 Task: Create a due date automation trigger when advanced on, on the wednesday after a card is due add dates starting next week at 11:00 AM.
Action: Mouse moved to (1153, 91)
Screenshot: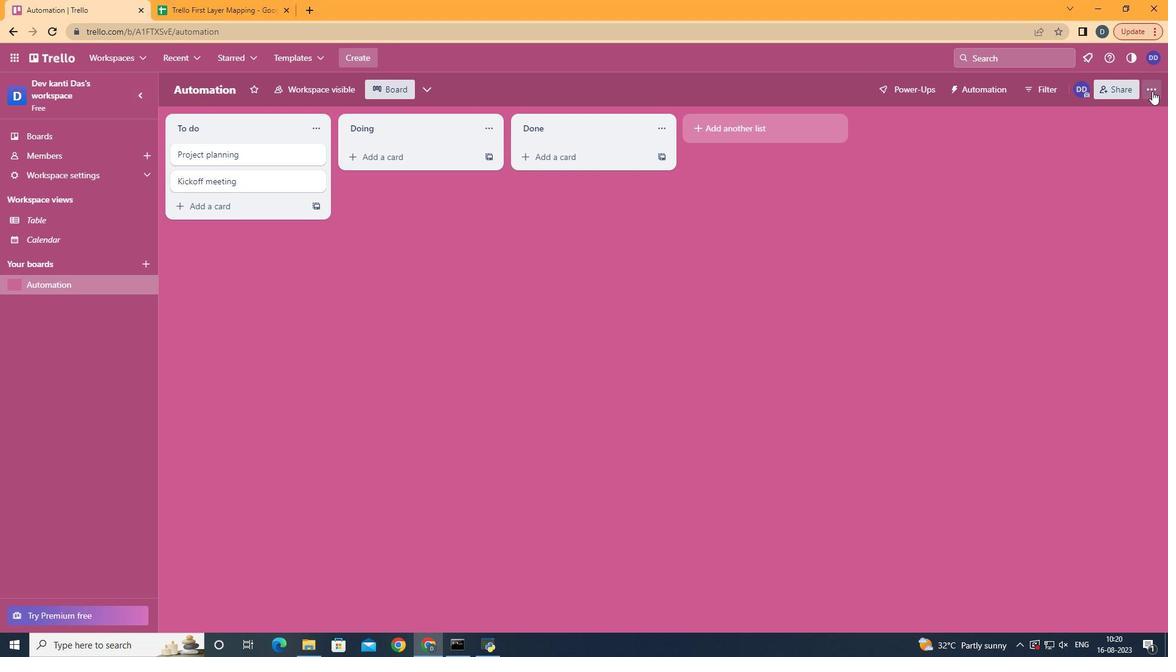 
Action: Mouse pressed left at (1153, 91)
Screenshot: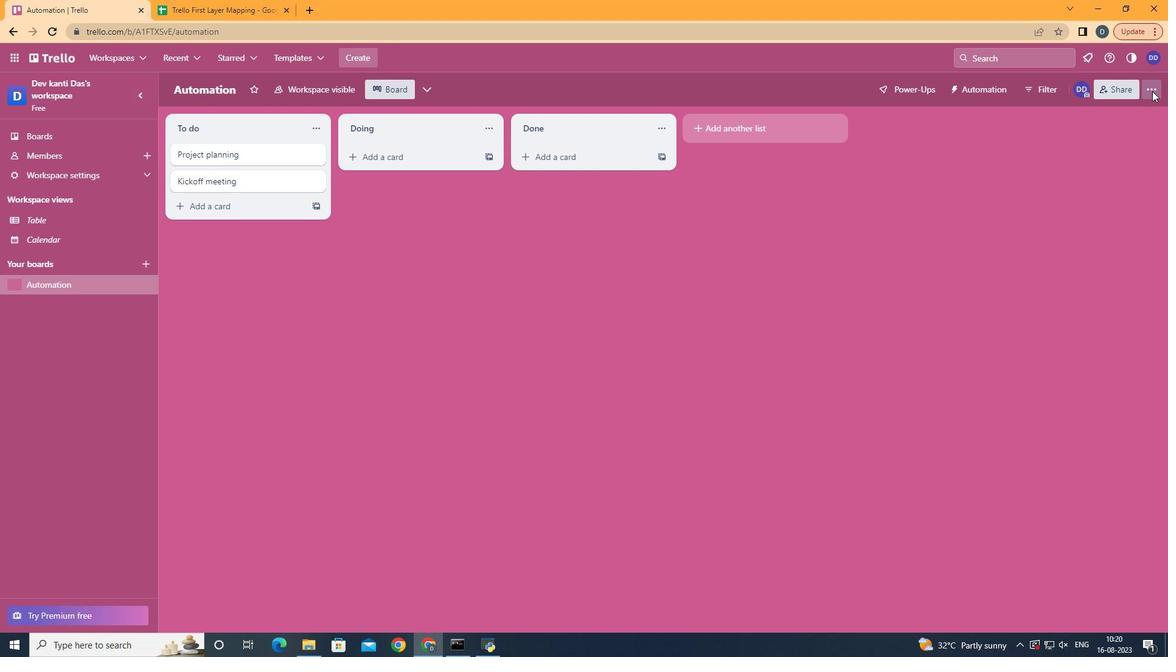 
Action: Mouse moved to (1061, 277)
Screenshot: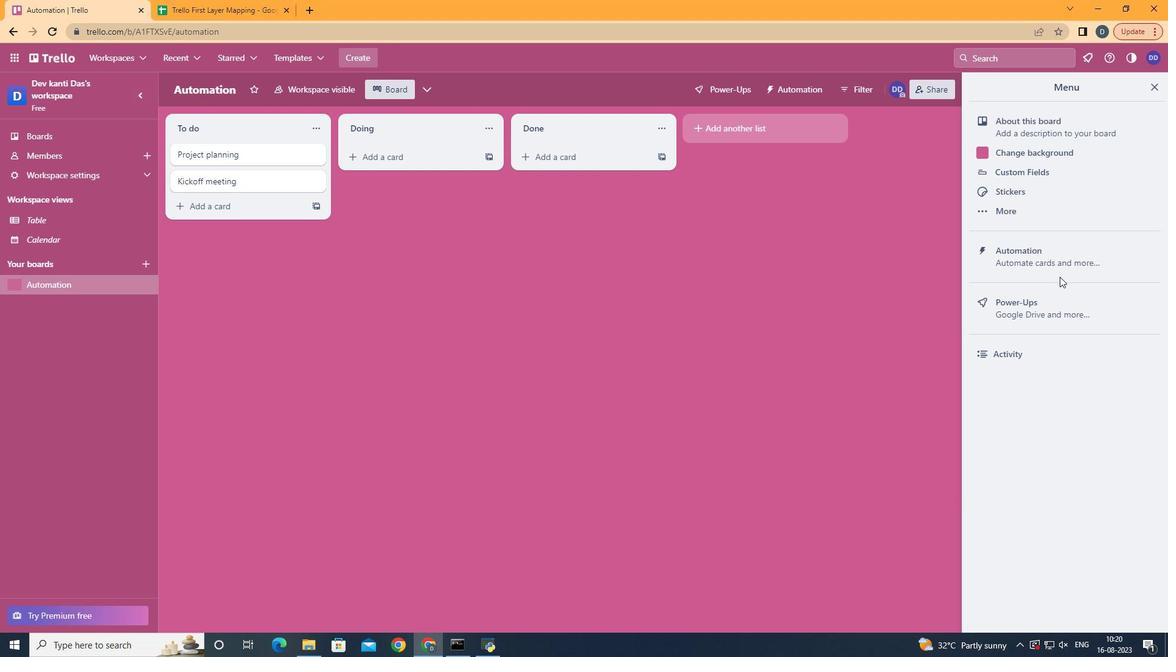 
Action: Mouse pressed left at (1061, 277)
Screenshot: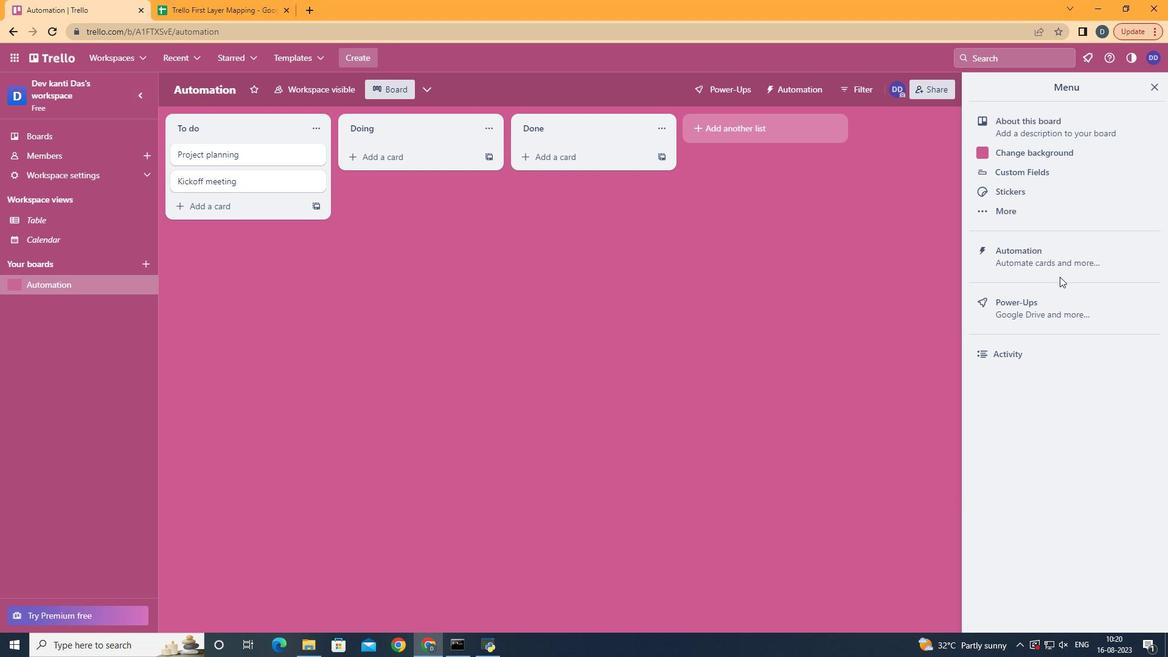 
Action: Mouse moved to (1067, 266)
Screenshot: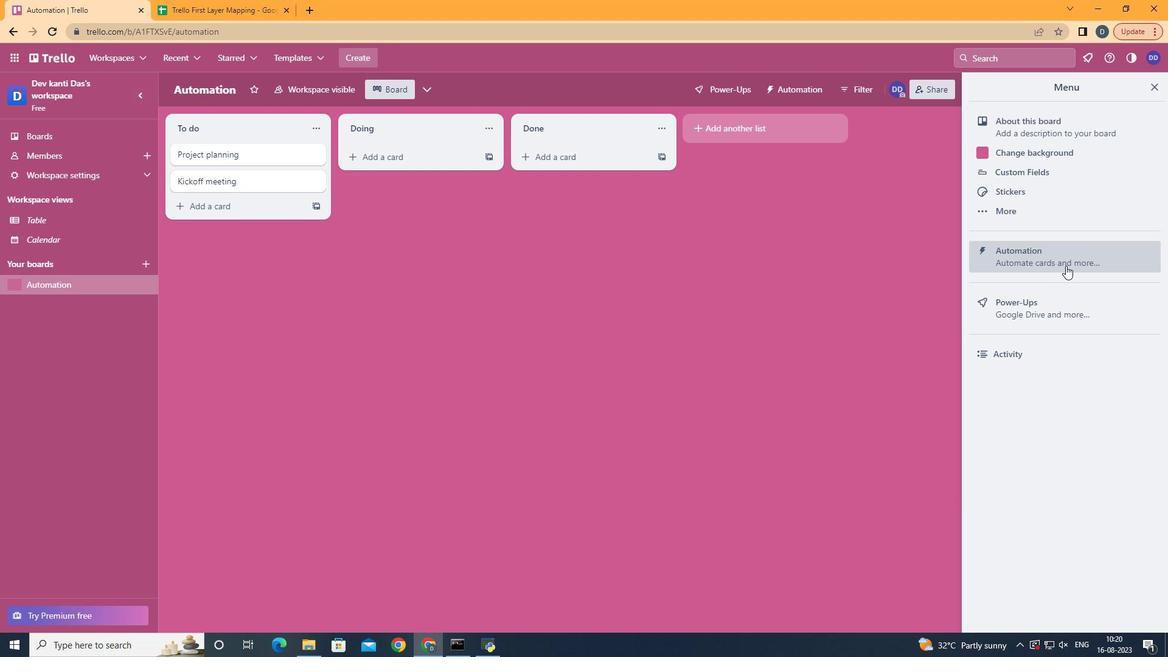 
Action: Mouse pressed left at (1067, 266)
Screenshot: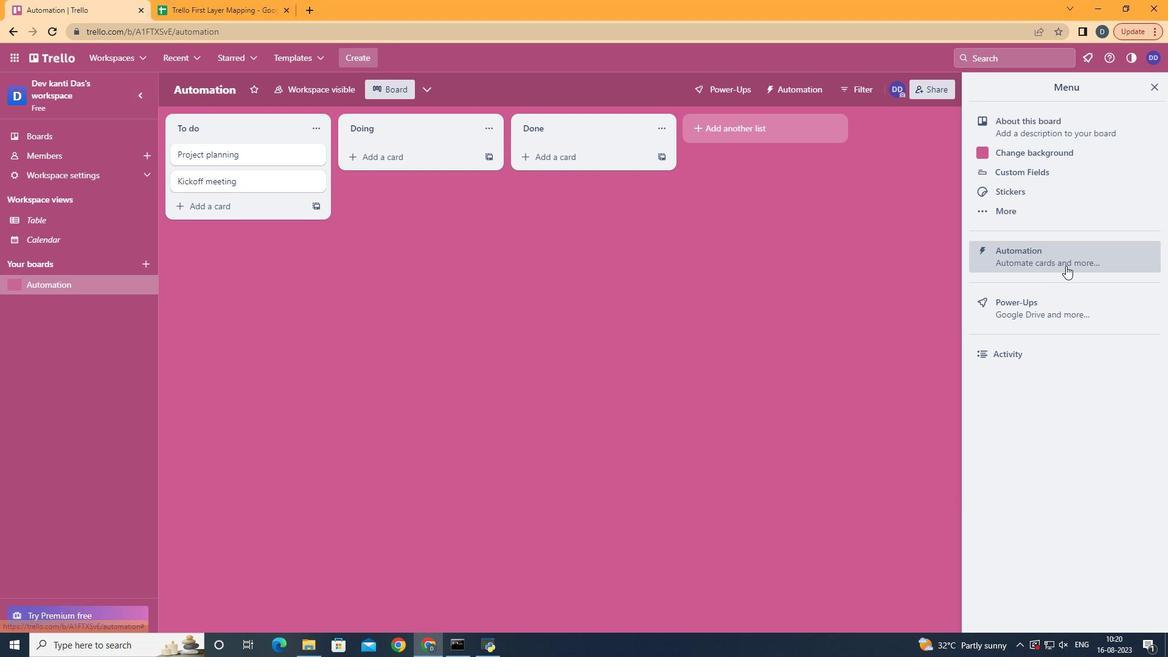 
Action: Mouse moved to (232, 248)
Screenshot: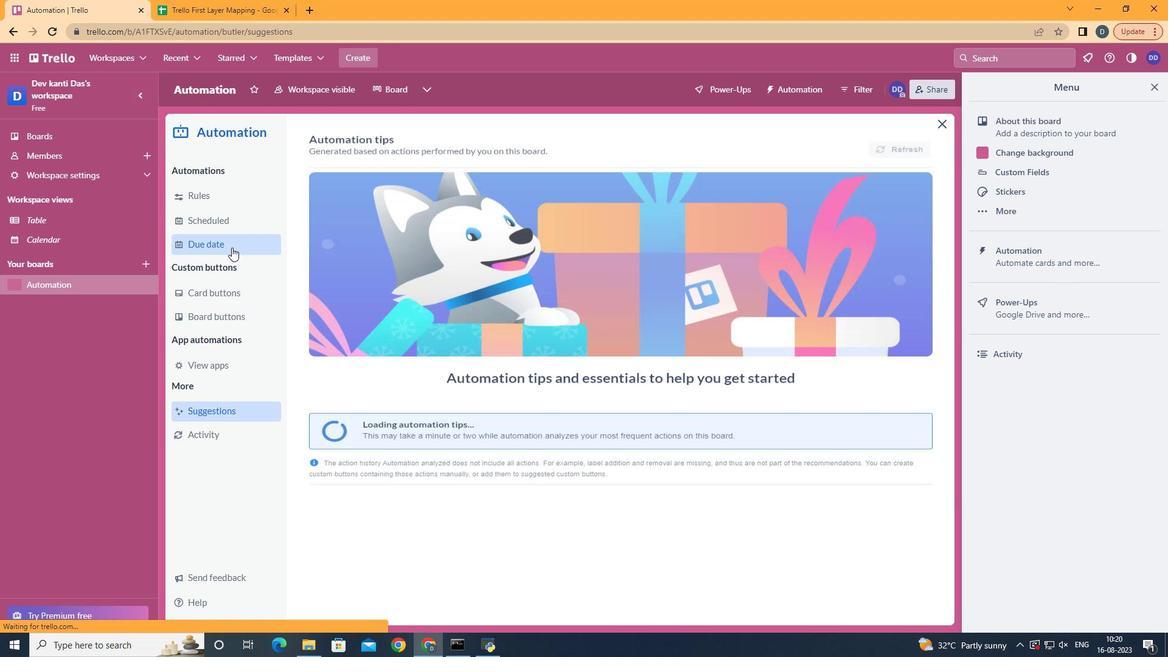 
Action: Mouse pressed left at (232, 248)
Screenshot: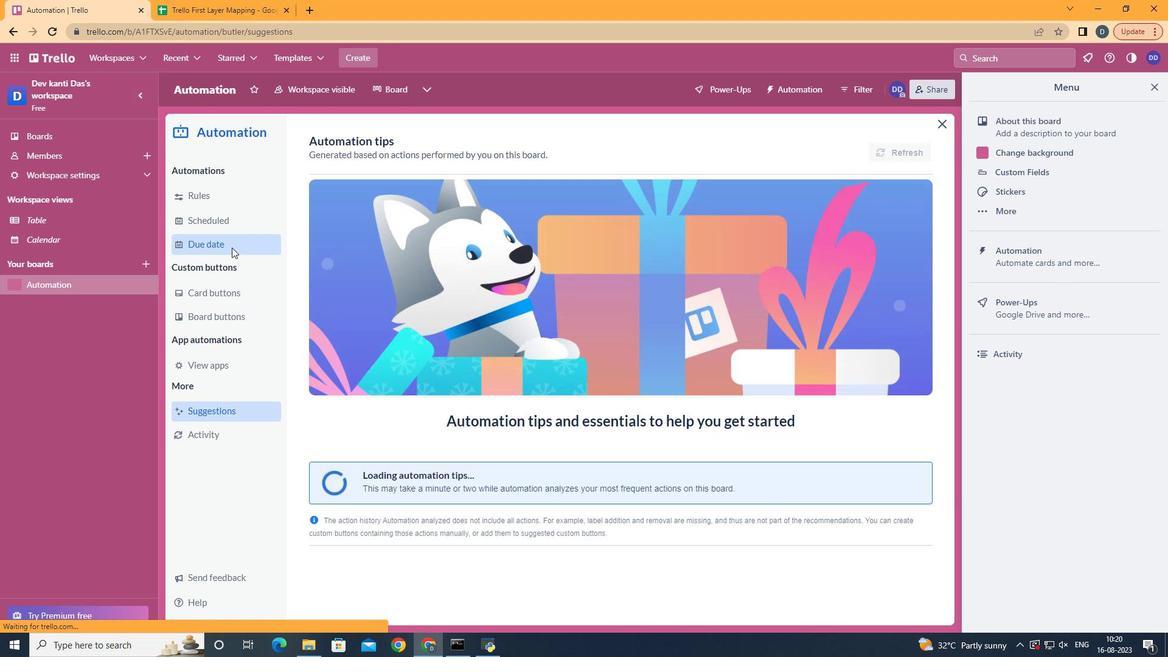 
Action: Mouse moved to (857, 142)
Screenshot: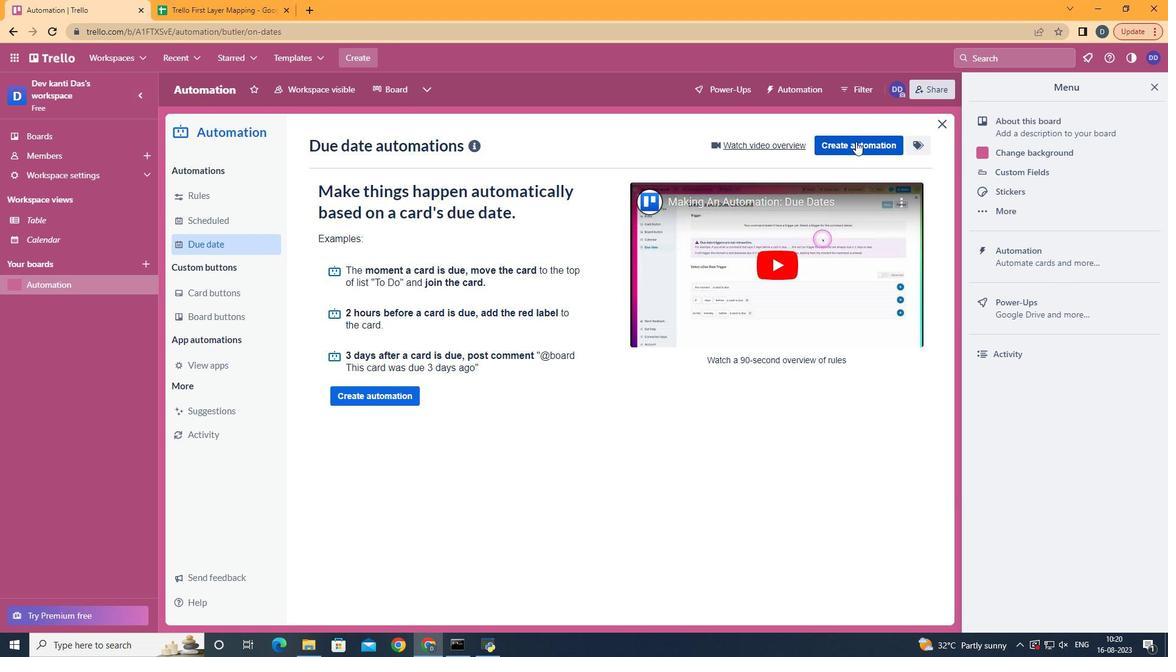 
Action: Mouse pressed left at (857, 142)
Screenshot: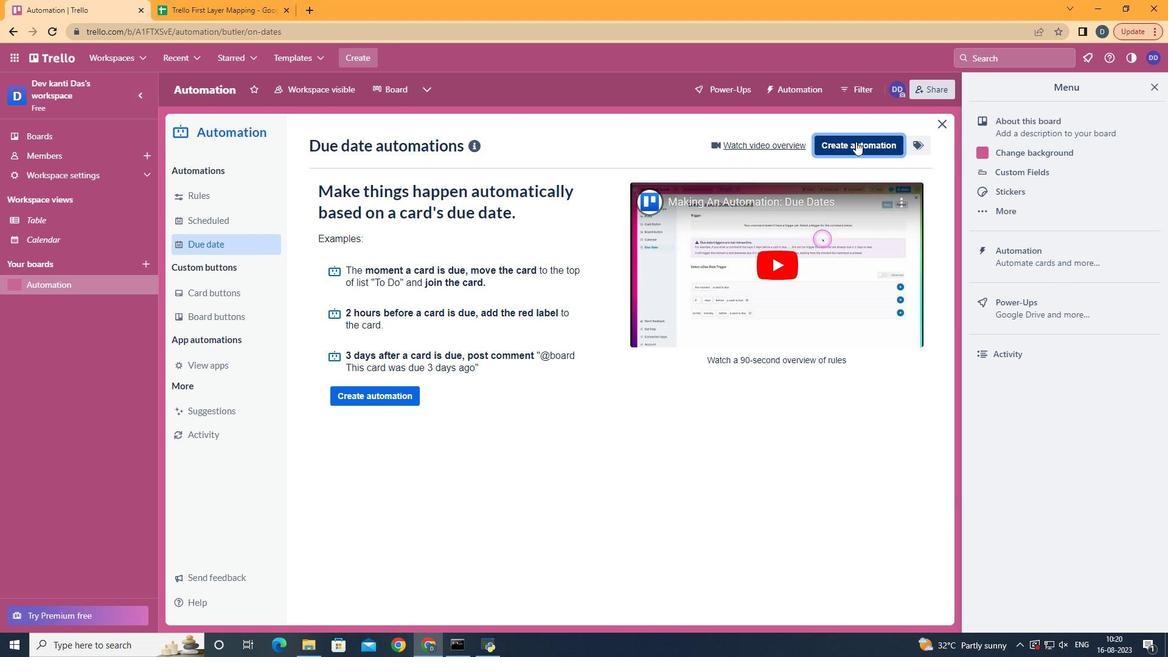 
Action: Mouse moved to (623, 269)
Screenshot: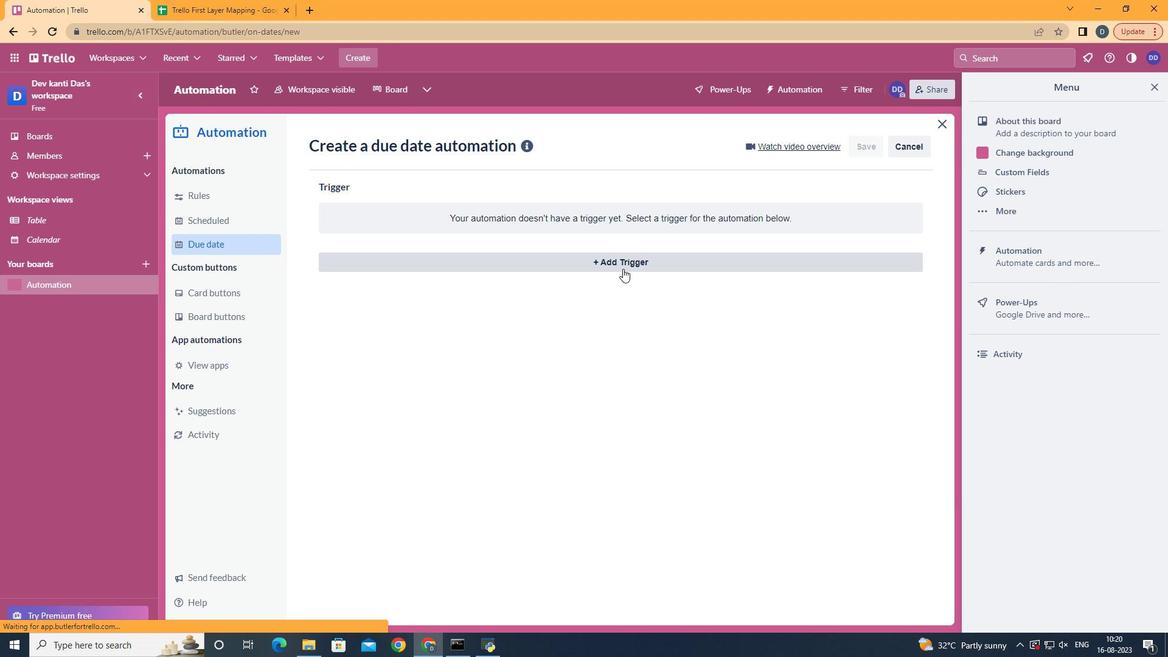 
Action: Mouse pressed left at (623, 269)
Screenshot: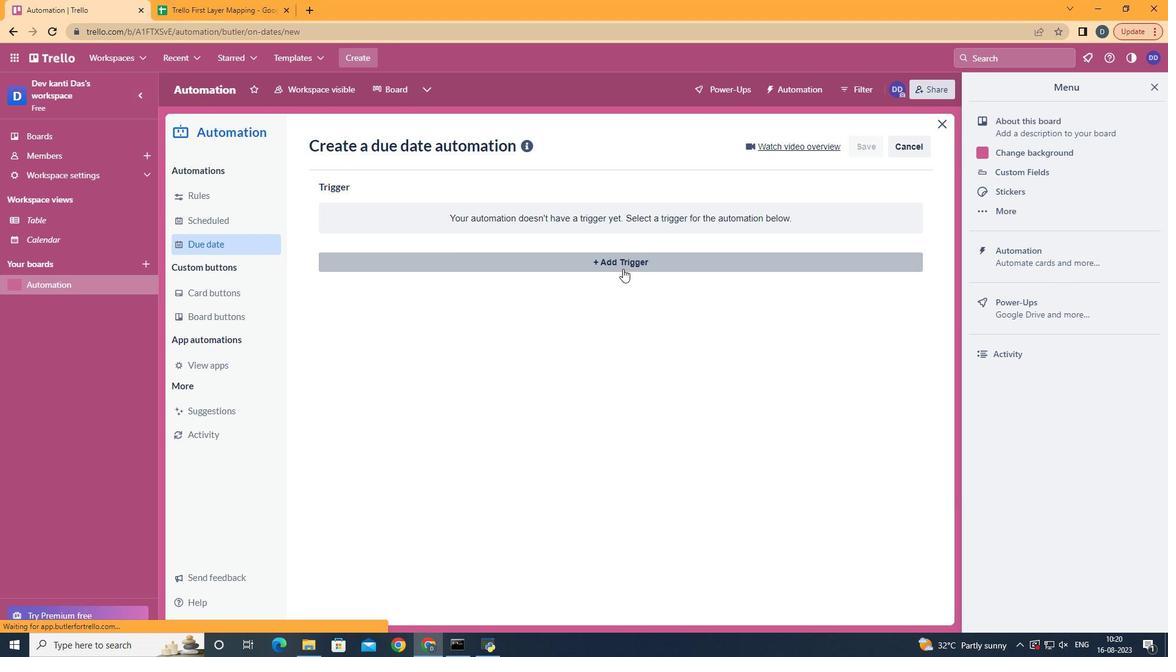 
Action: Mouse moved to (399, 374)
Screenshot: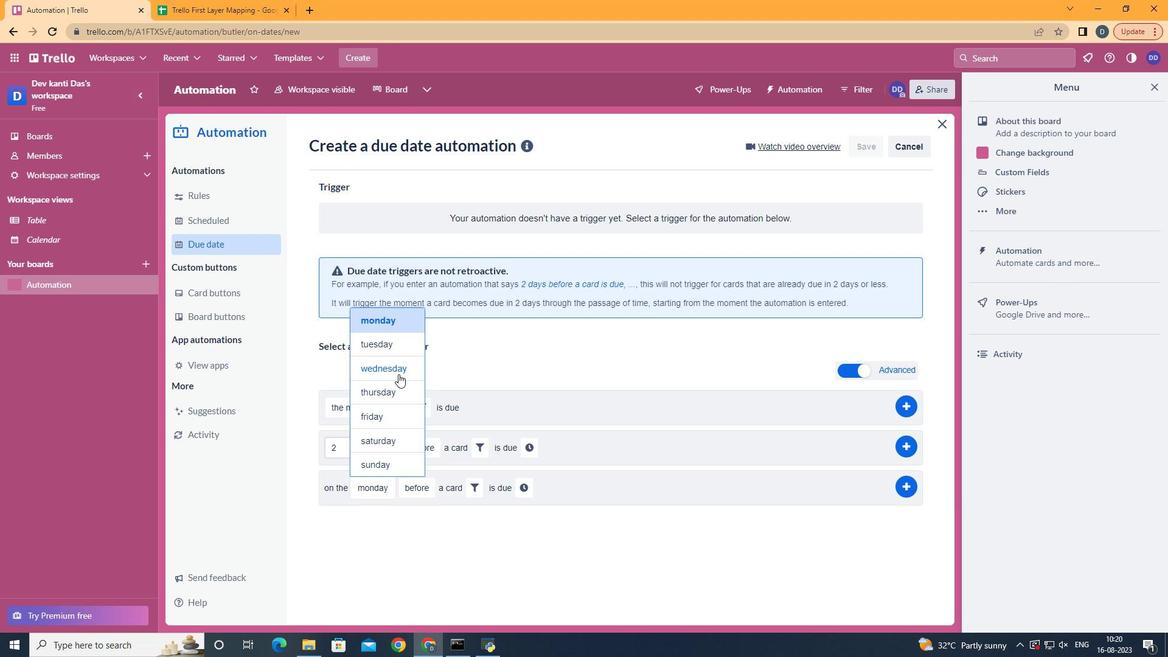 
Action: Mouse pressed left at (399, 374)
Screenshot: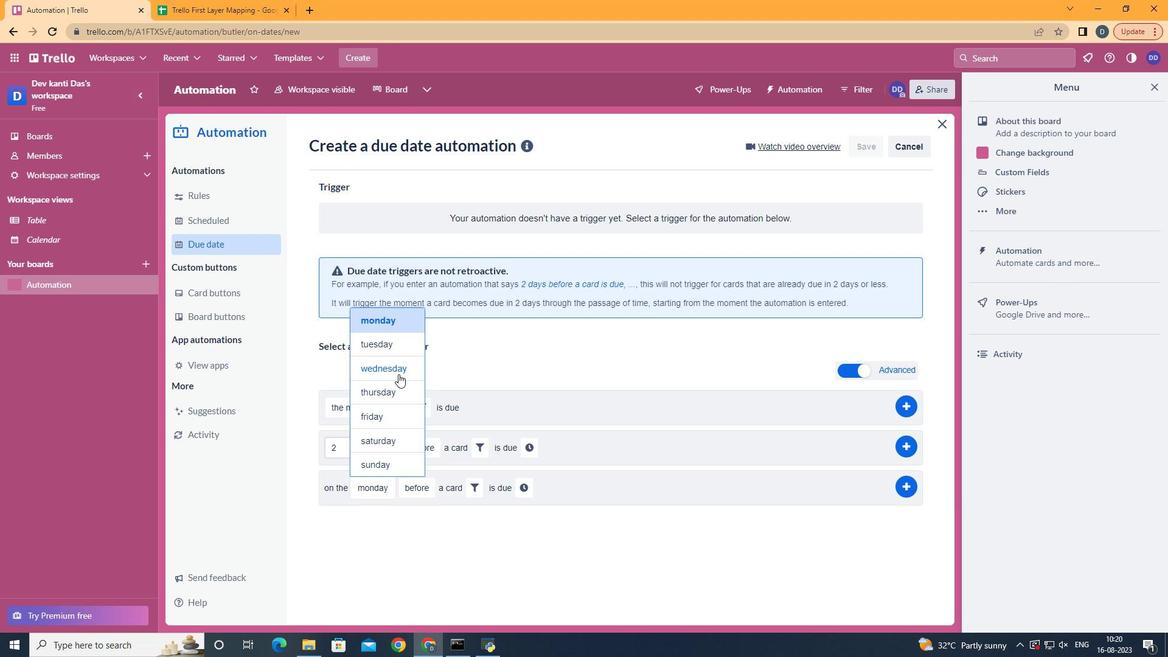 
Action: Mouse moved to (442, 533)
Screenshot: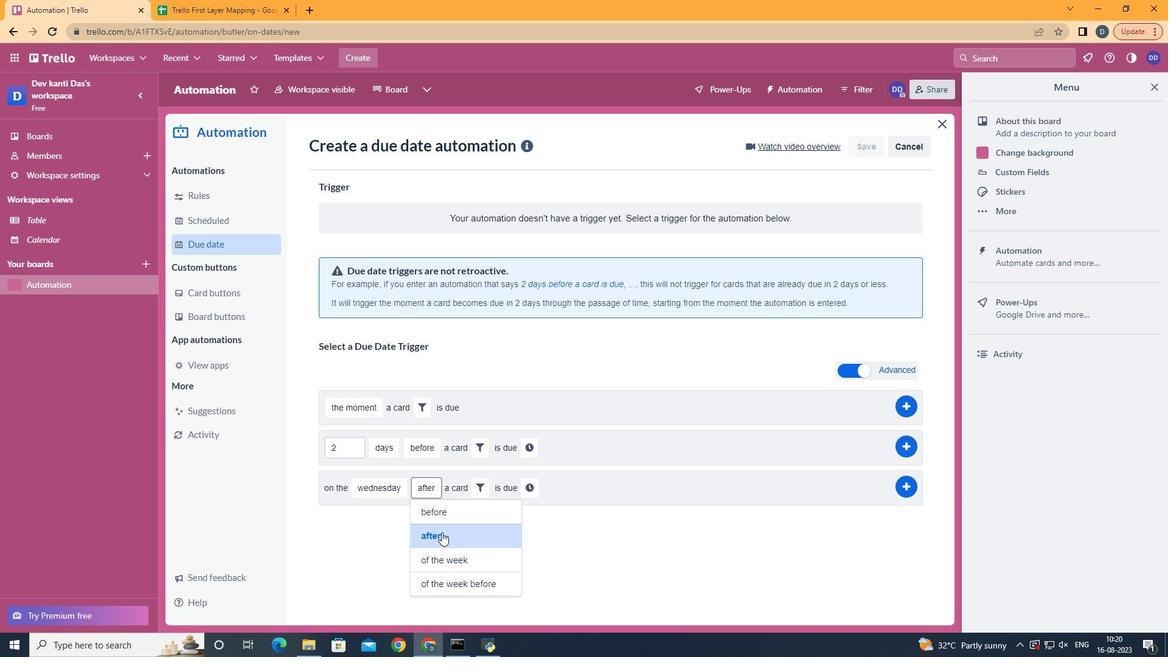 
Action: Mouse pressed left at (442, 533)
Screenshot: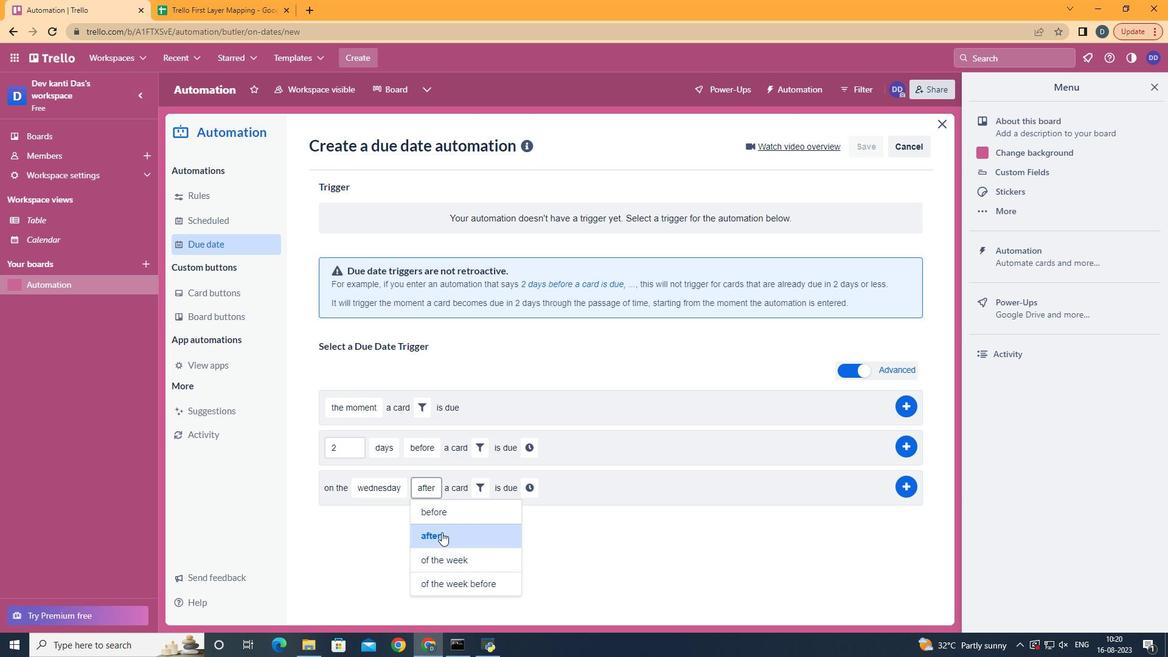 
Action: Mouse moved to (488, 482)
Screenshot: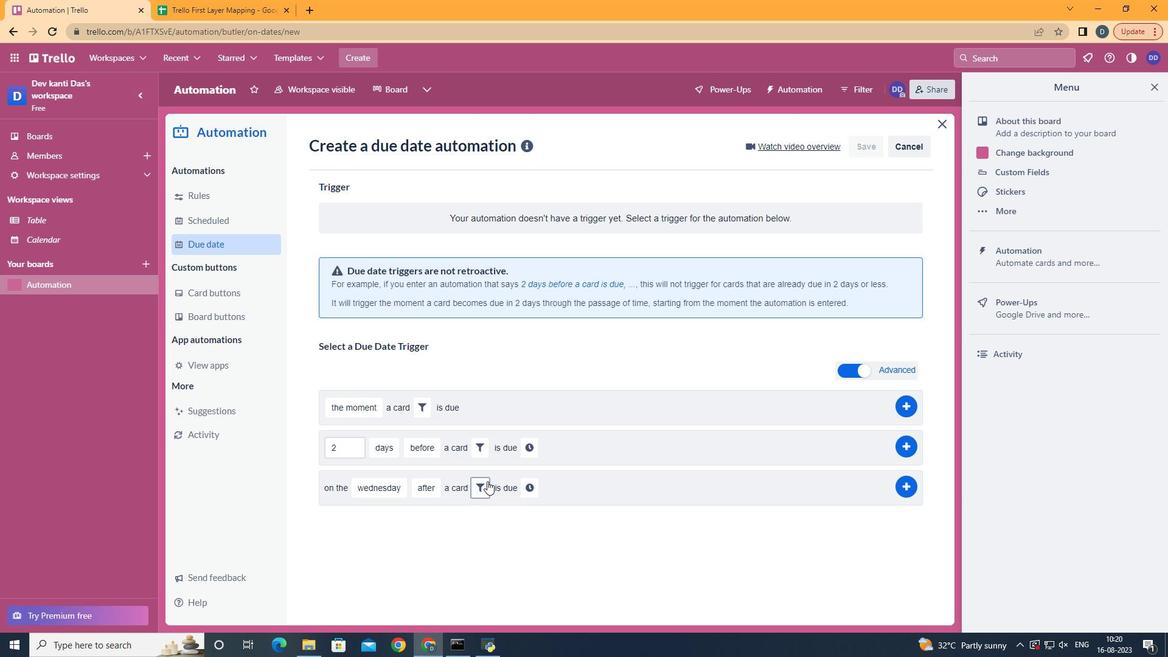 
Action: Mouse pressed left at (488, 482)
Screenshot: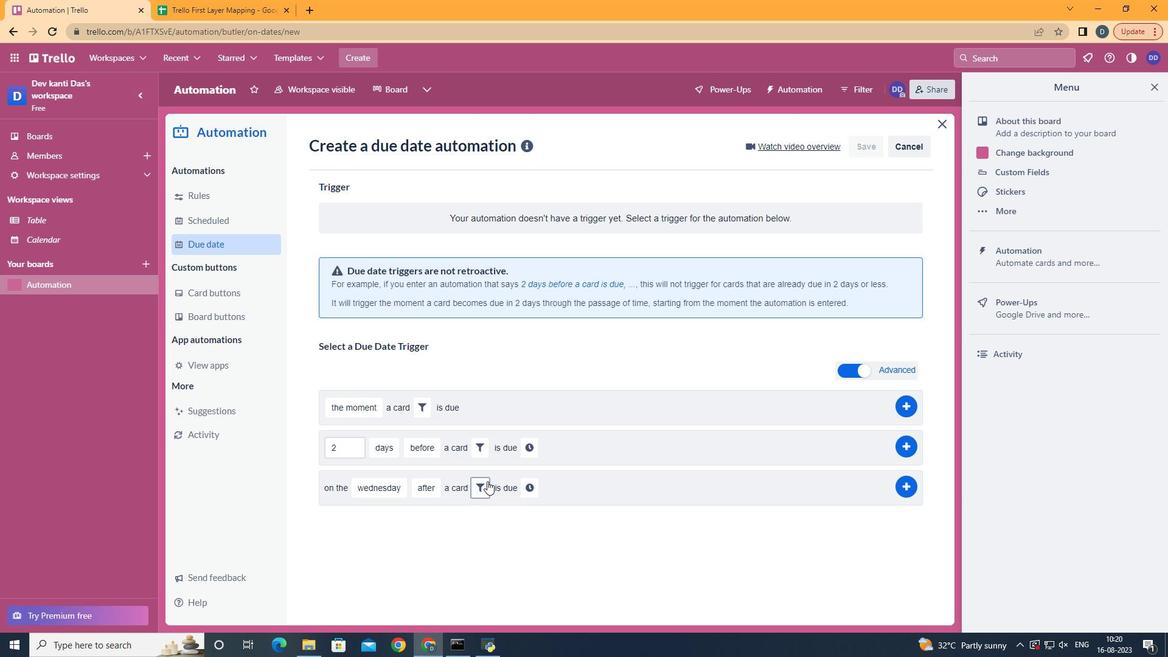 
Action: Mouse moved to (553, 525)
Screenshot: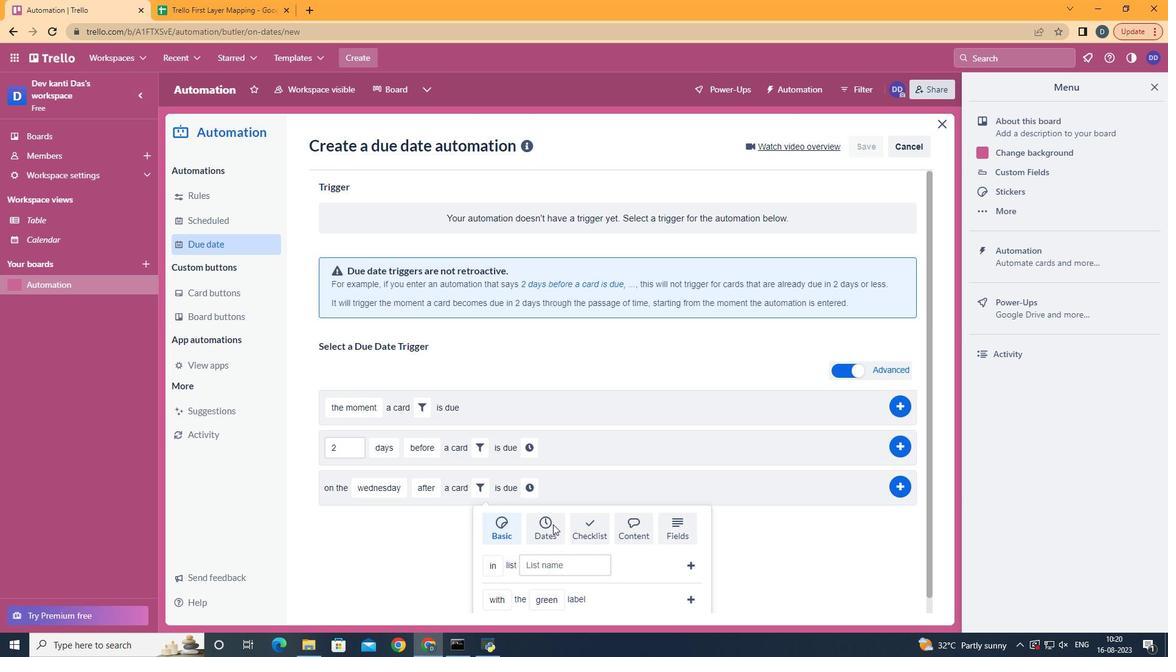 
Action: Mouse pressed left at (553, 525)
Screenshot: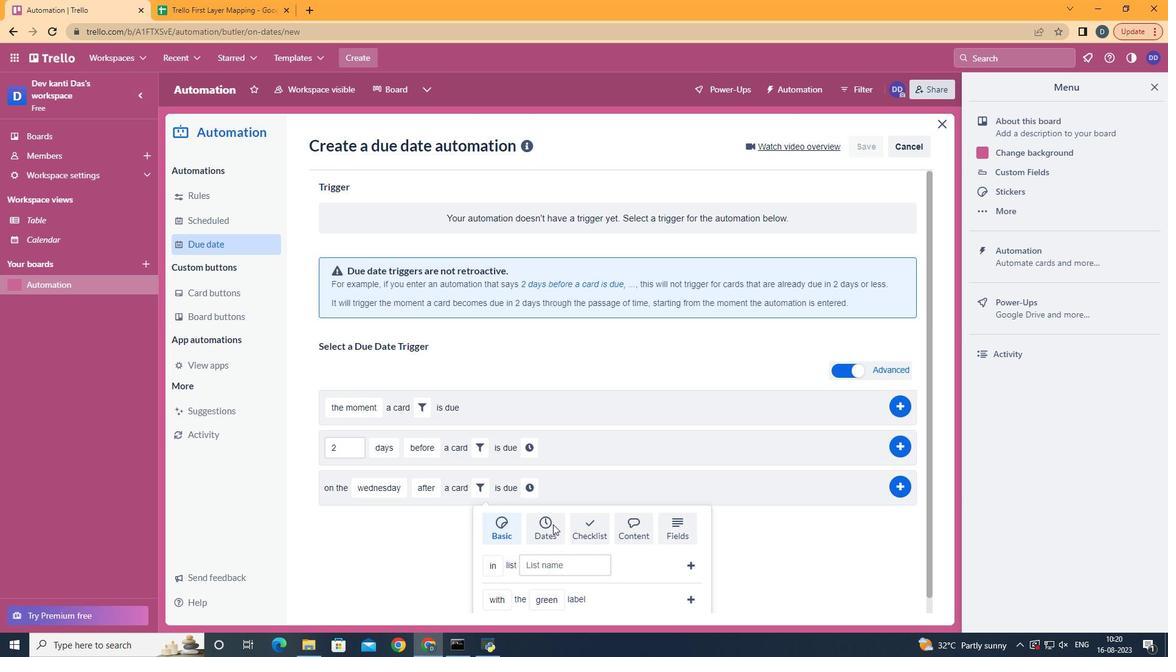 
Action: Mouse scrolled (553, 524) with delta (0, 0)
Screenshot: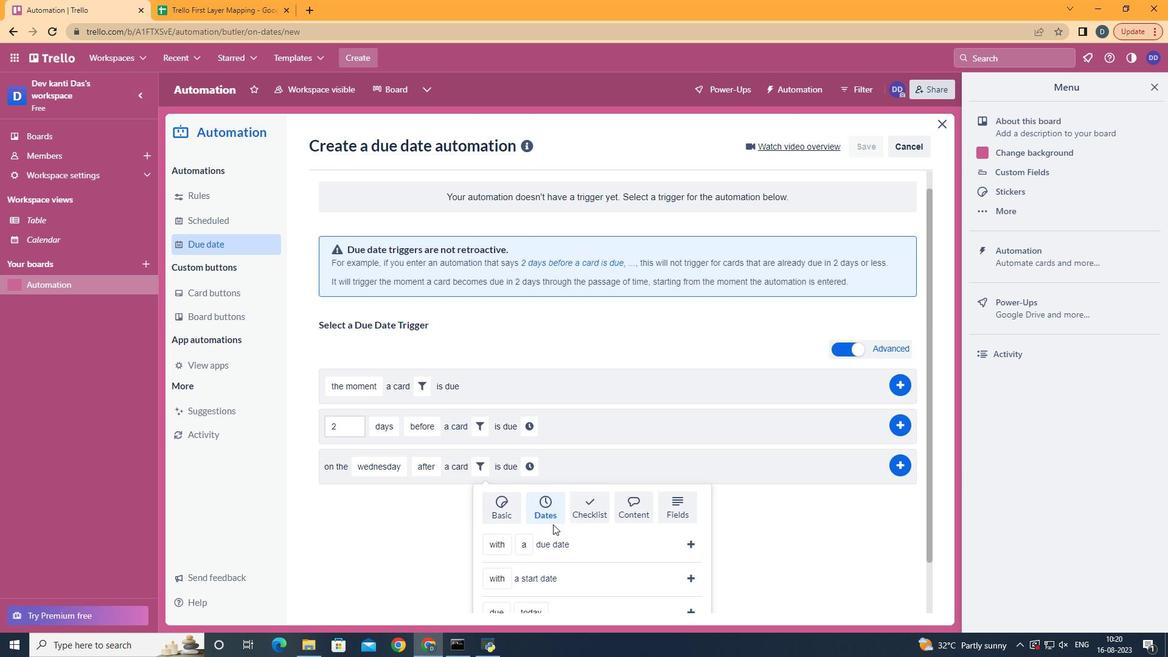 
Action: Mouse scrolled (553, 524) with delta (0, 0)
Screenshot: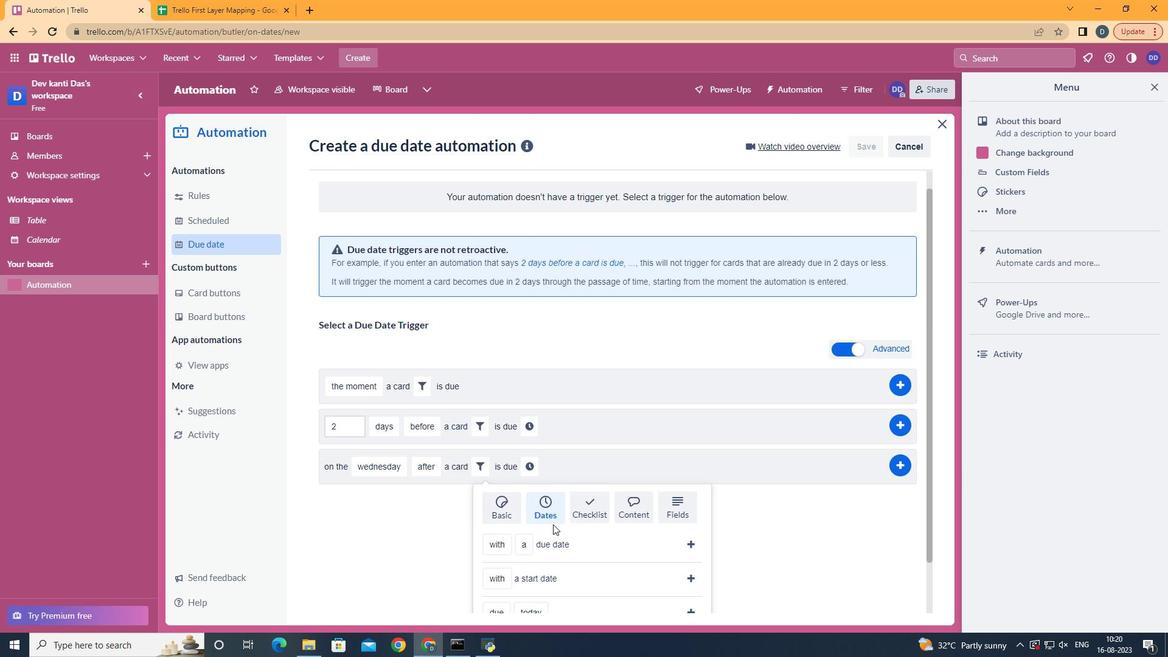 
Action: Mouse scrolled (553, 524) with delta (0, 0)
Screenshot: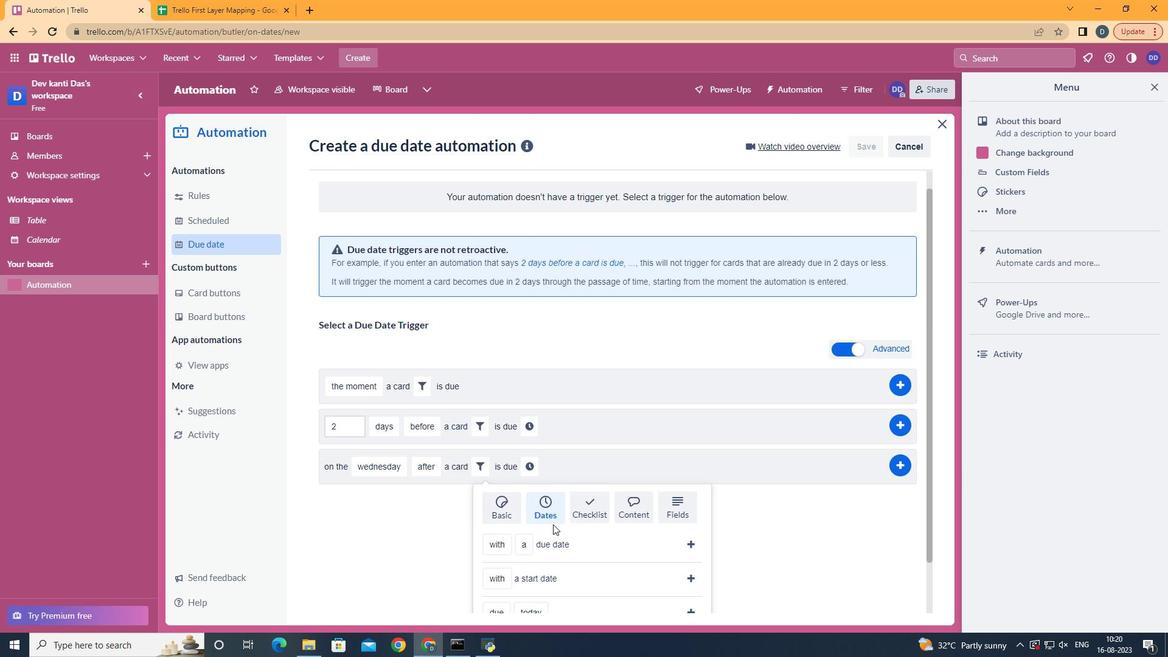 
Action: Mouse scrolled (553, 524) with delta (0, 0)
Screenshot: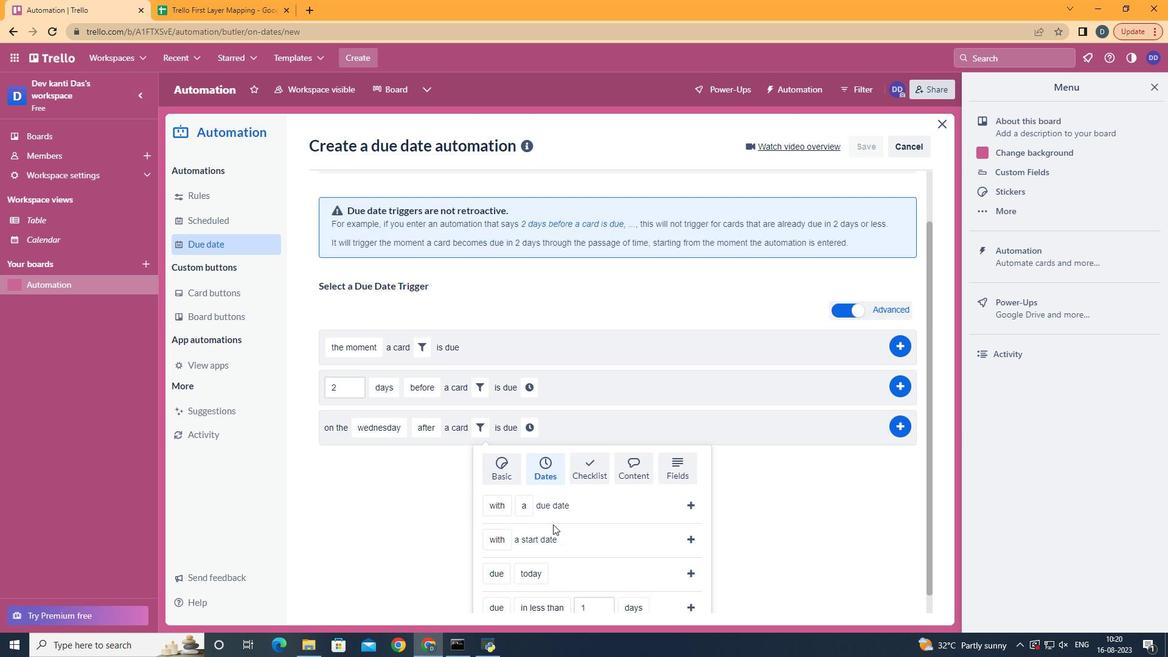
Action: Mouse moved to (510, 507)
Screenshot: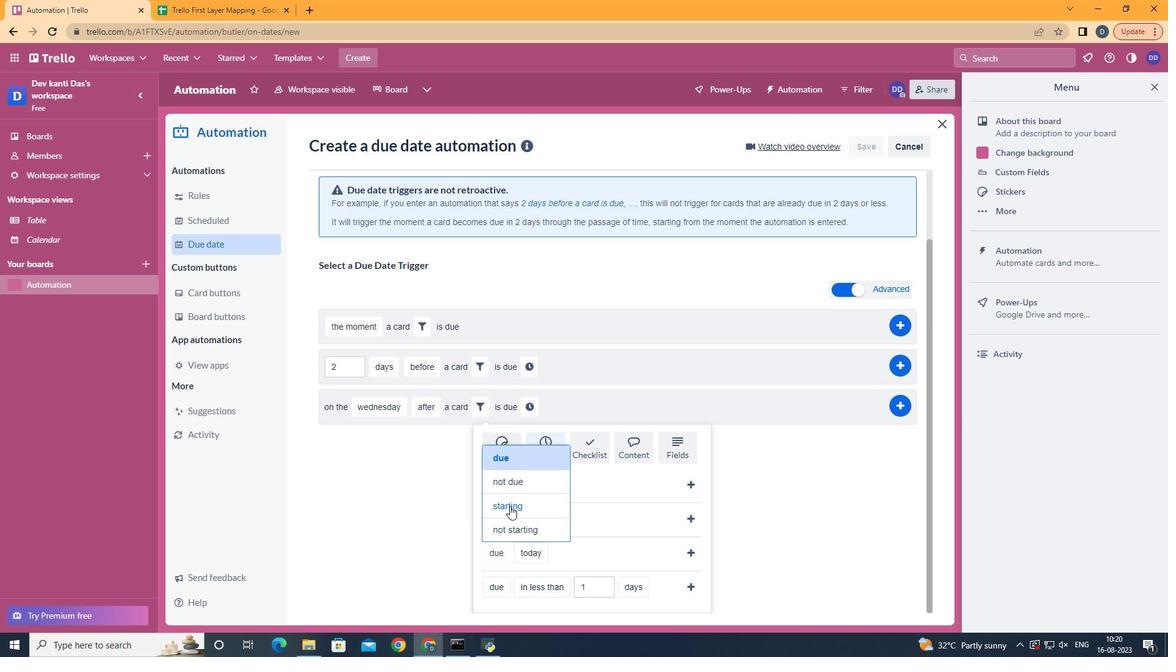 
Action: Mouse pressed left at (510, 507)
Screenshot: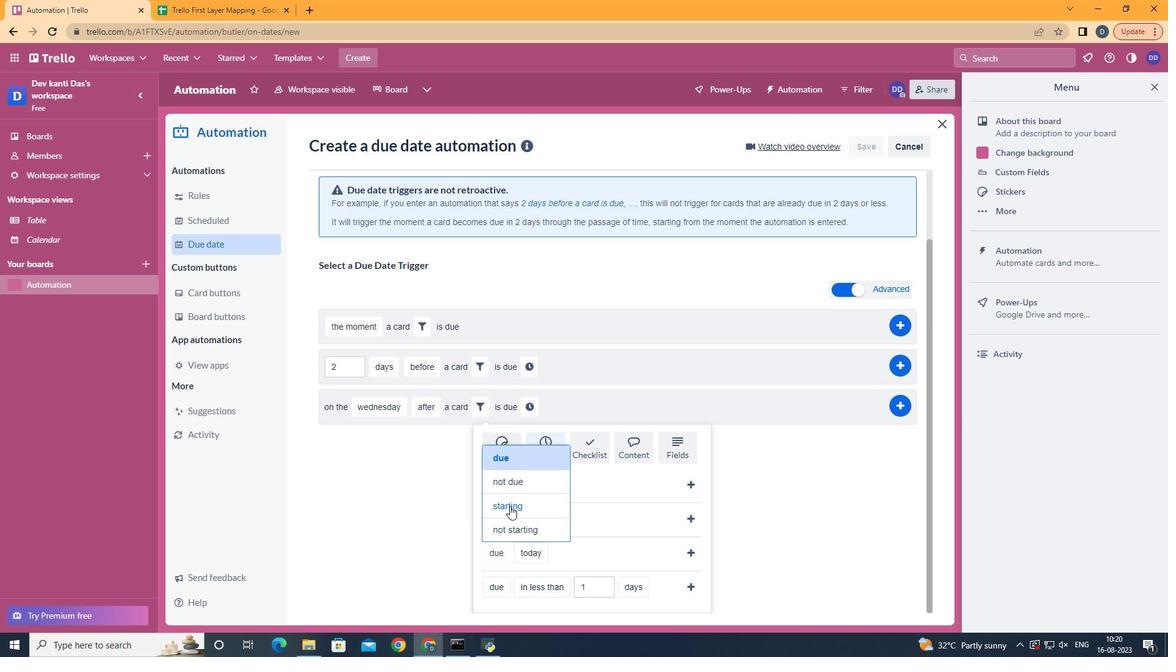 
Action: Mouse moved to (565, 483)
Screenshot: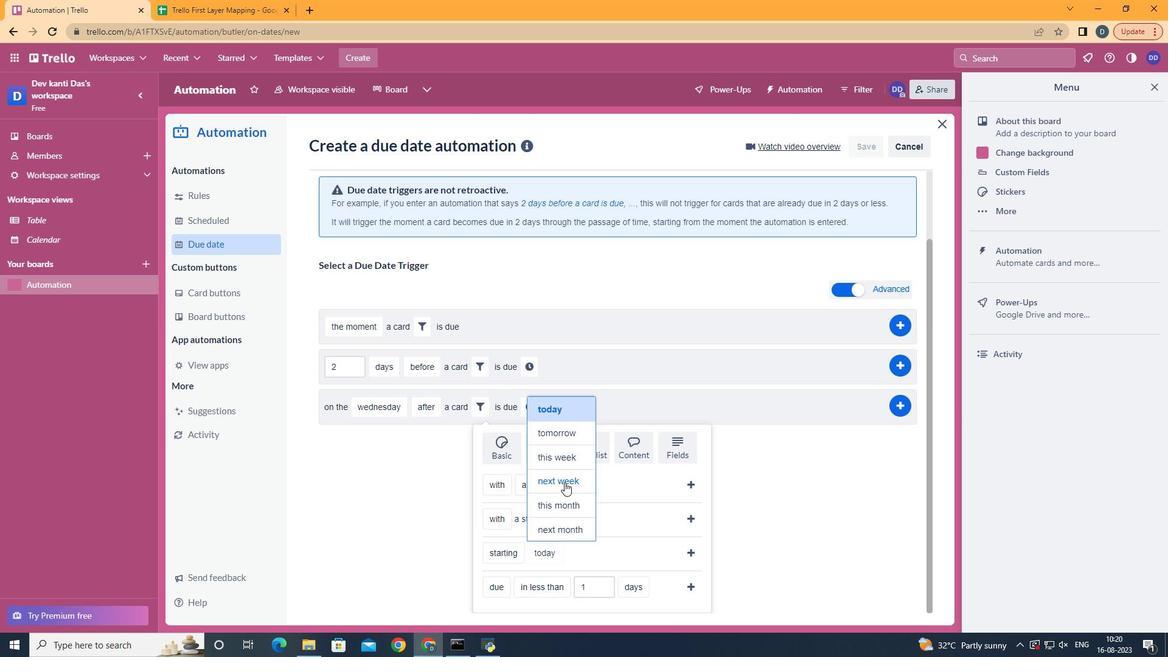 
Action: Mouse pressed left at (565, 483)
Screenshot: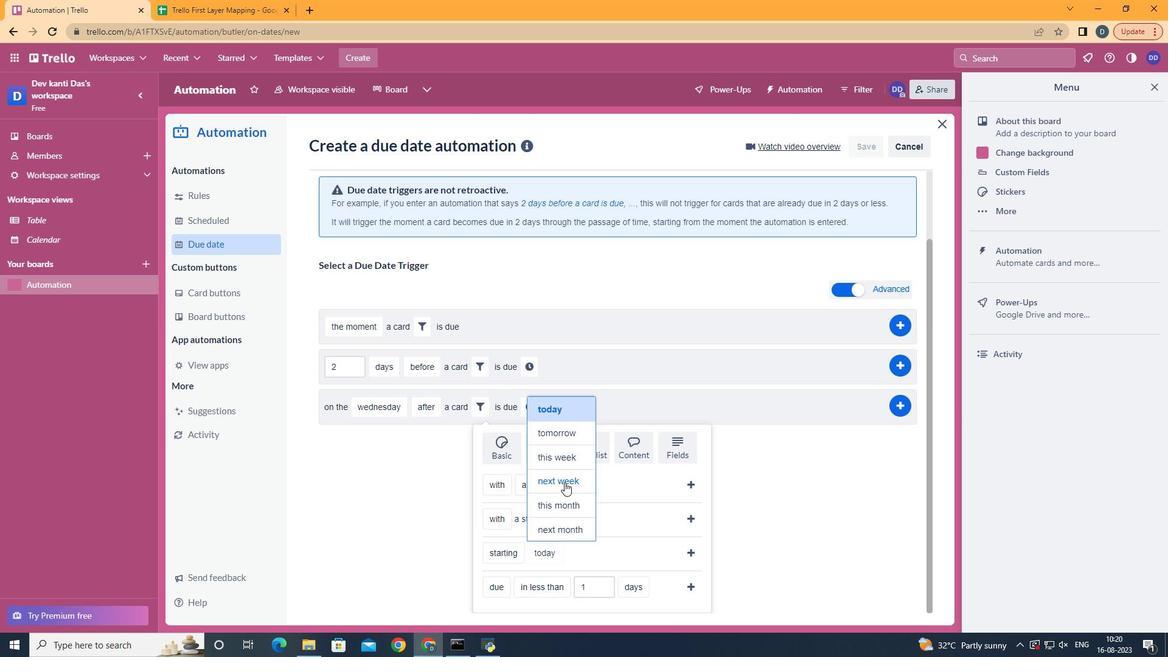 
Action: Mouse moved to (684, 553)
Screenshot: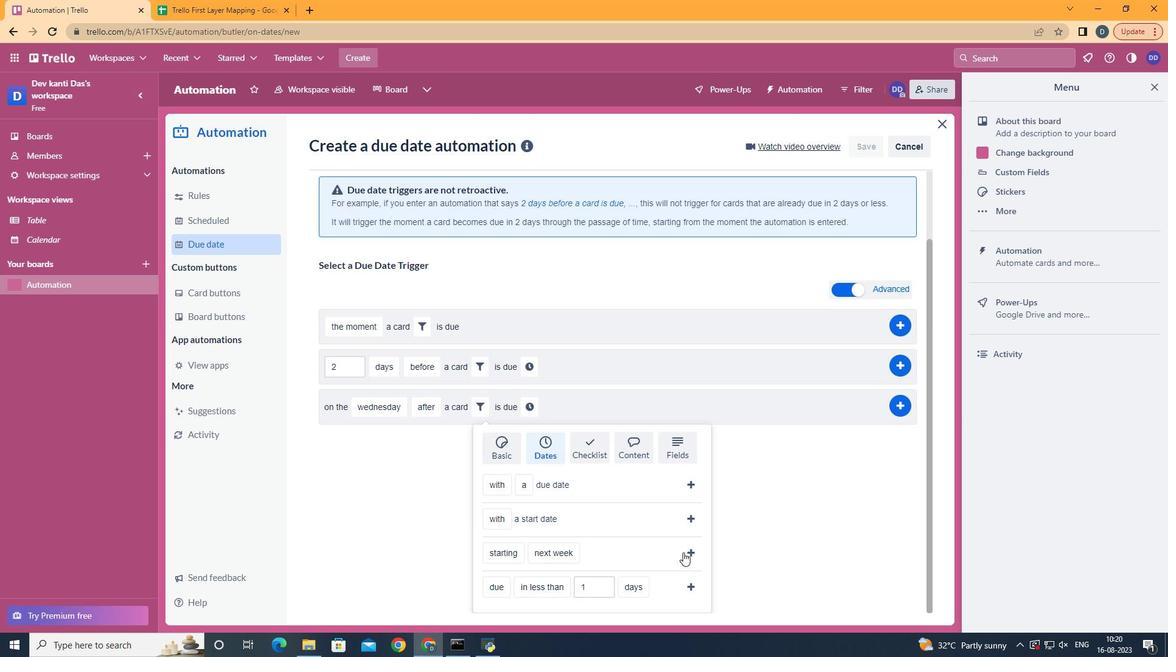 
Action: Mouse pressed left at (684, 553)
Screenshot: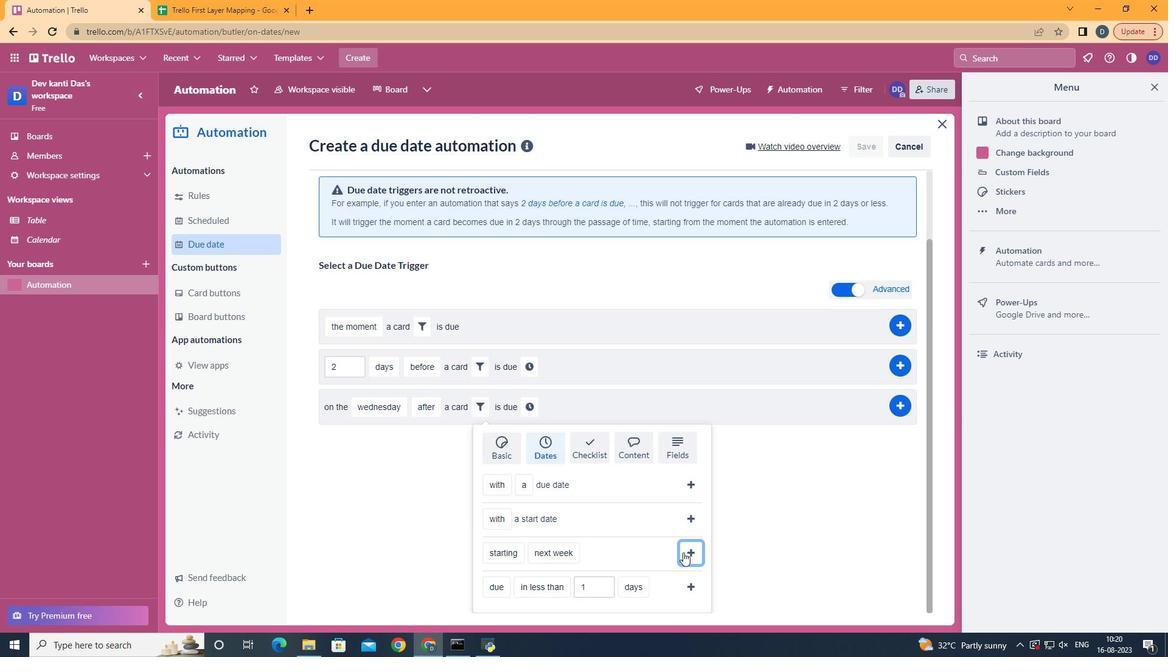 
Action: Mouse moved to (630, 491)
Screenshot: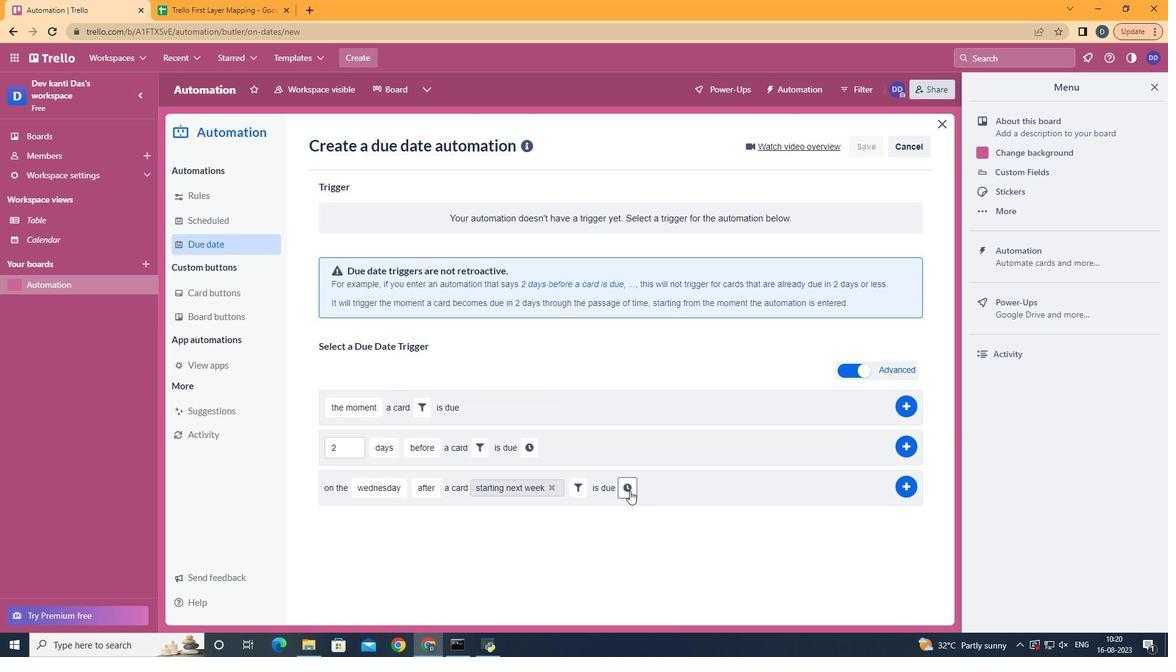 
Action: Mouse pressed left at (630, 491)
Screenshot: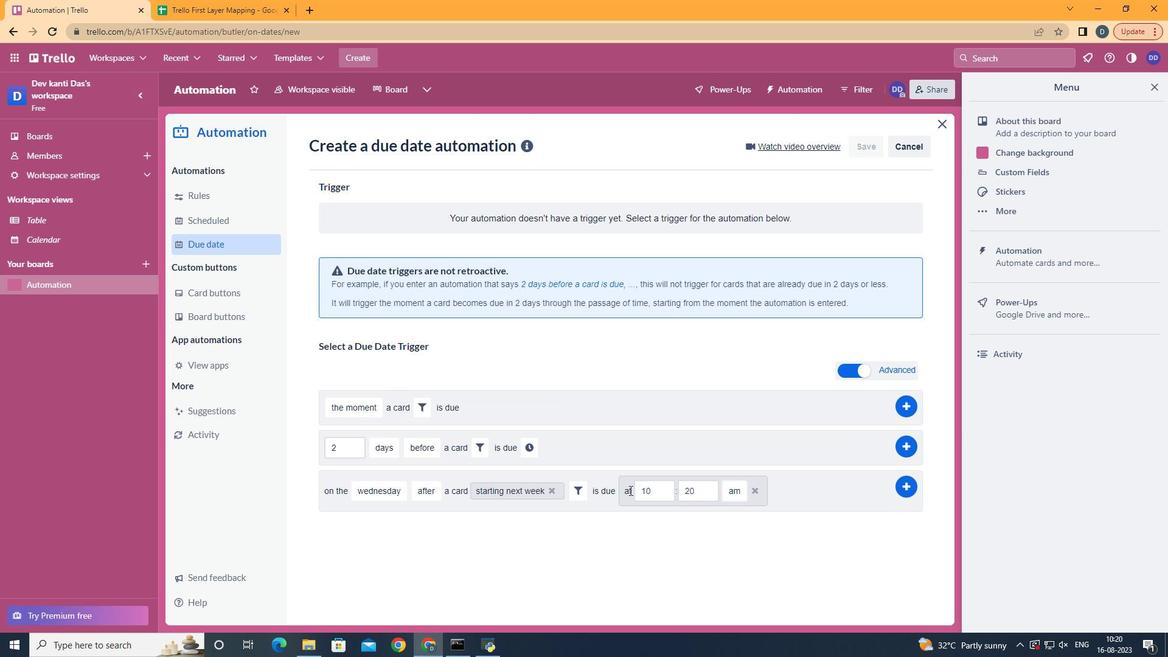 
Action: Mouse moved to (655, 493)
Screenshot: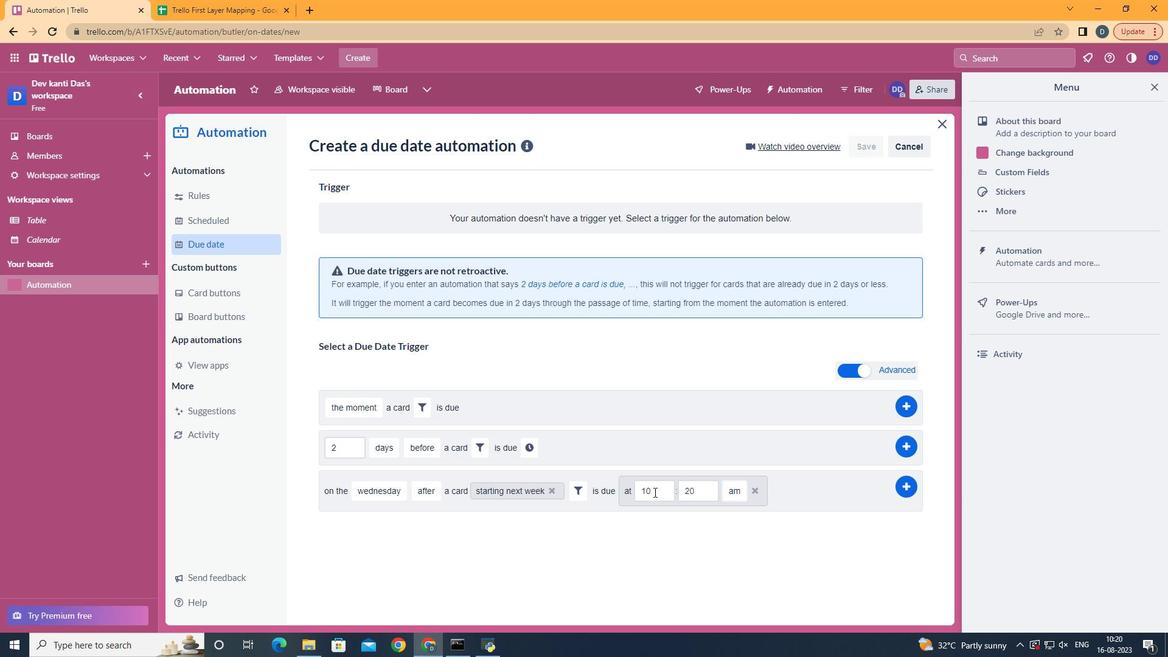 
Action: Mouse pressed left at (655, 493)
Screenshot: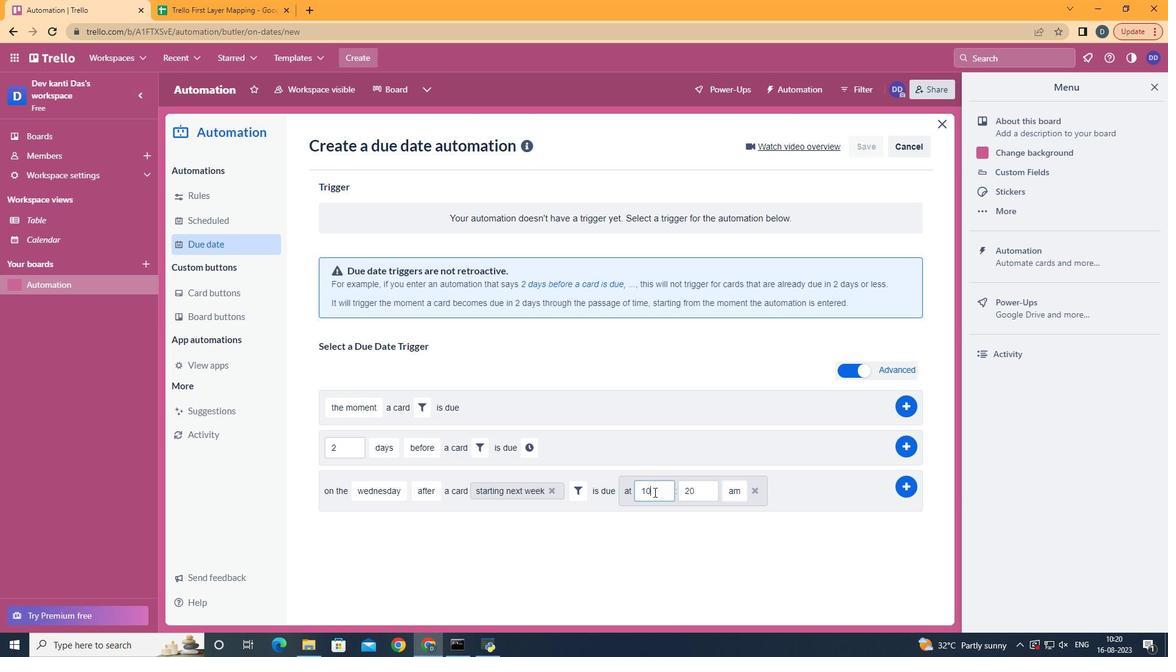 
Action: Mouse moved to (655, 493)
Screenshot: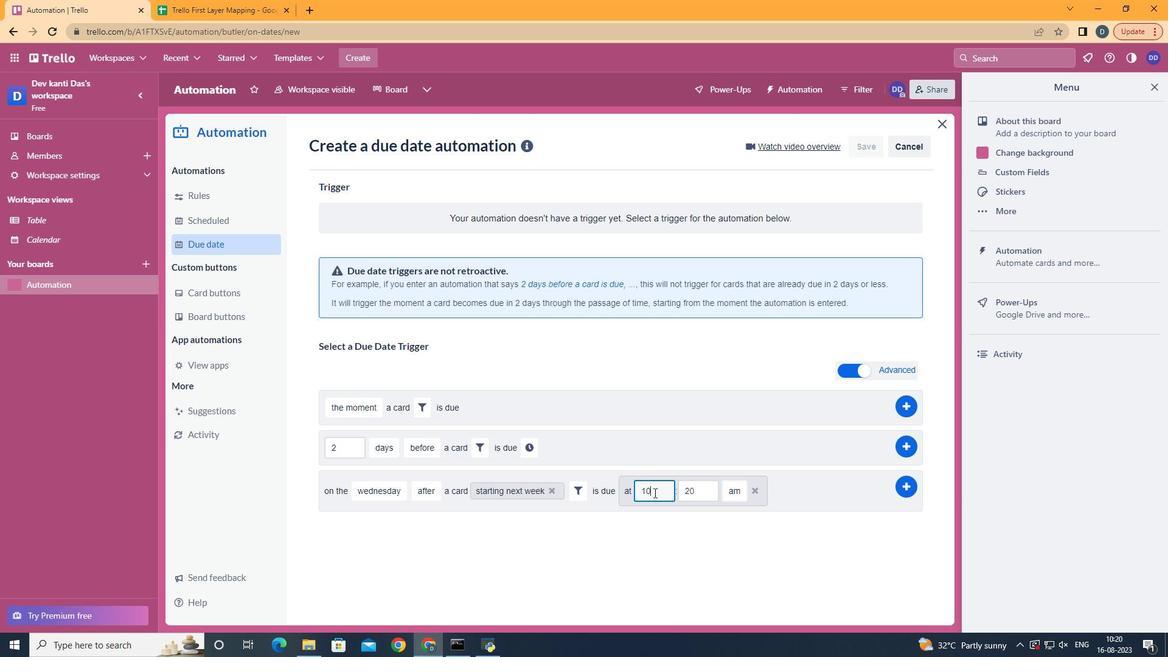 
Action: Key pressed <Key.backspace>1
Screenshot: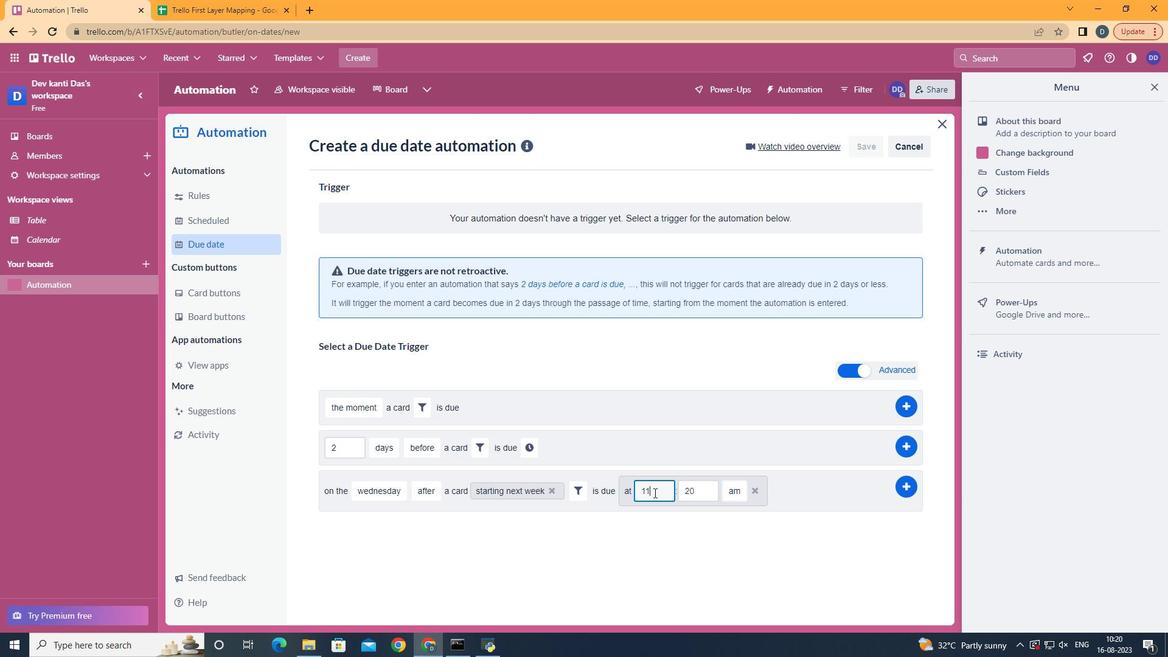 
Action: Mouse moved to (717, 491)
Screenshot: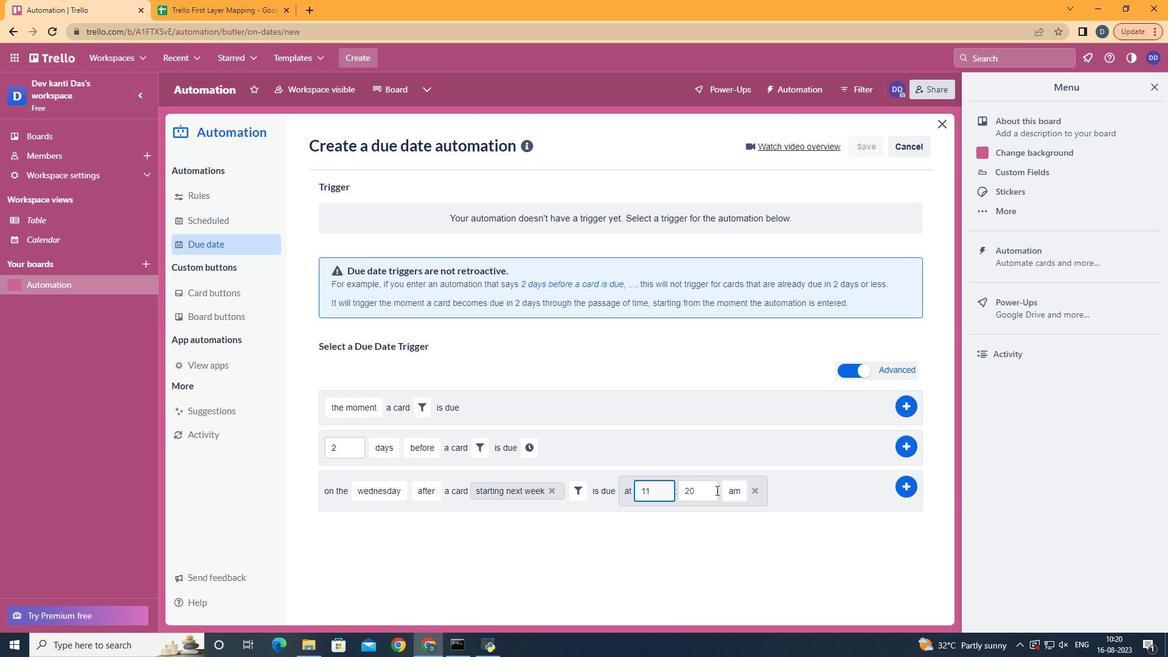 
Action: Mouse pressed left at (717, 491)
Screenshot: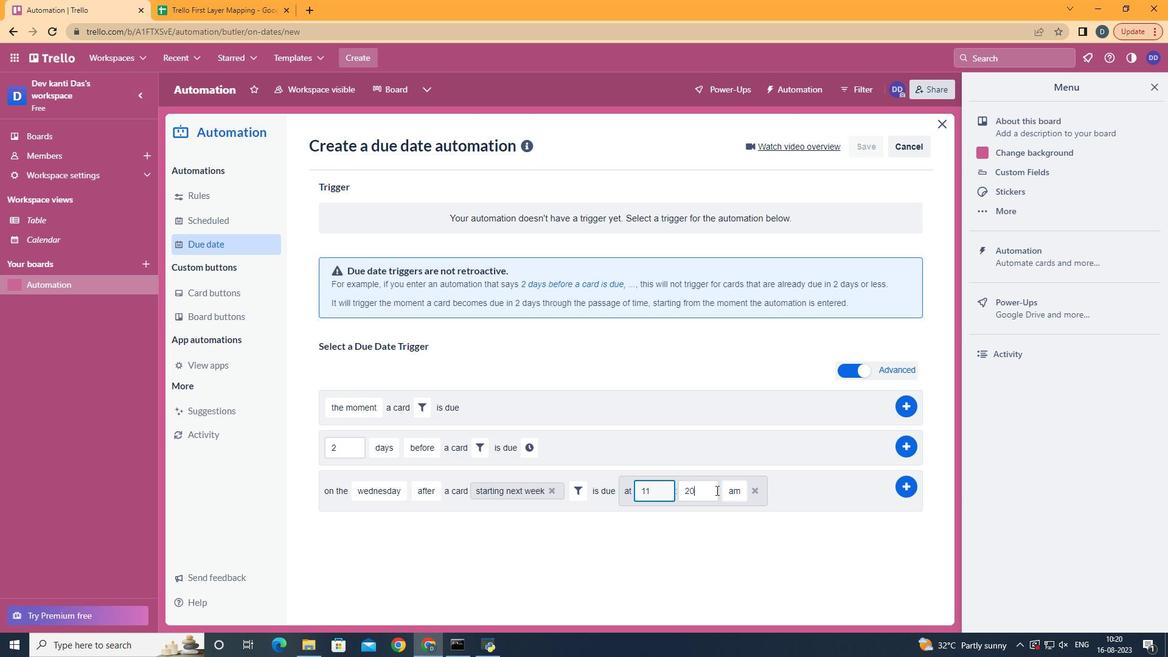 
Action: Key pressed <Key.backspace><Key.backspace>00
Screenshot: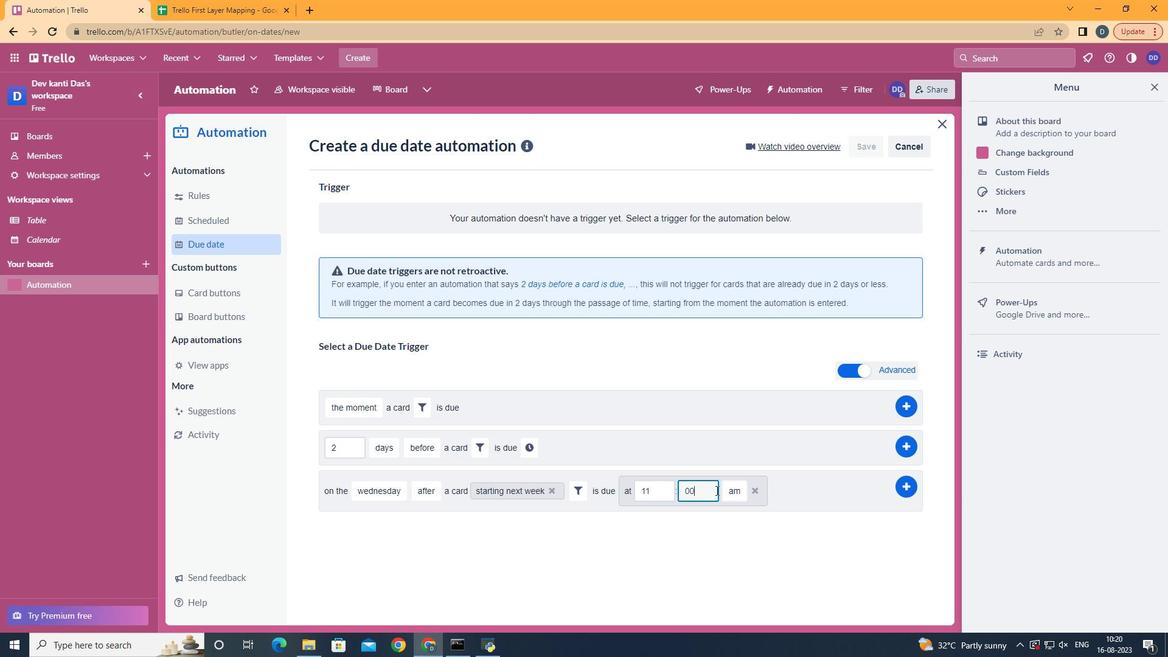 
Action: Mouse moved to (913, 488)
Screenshot: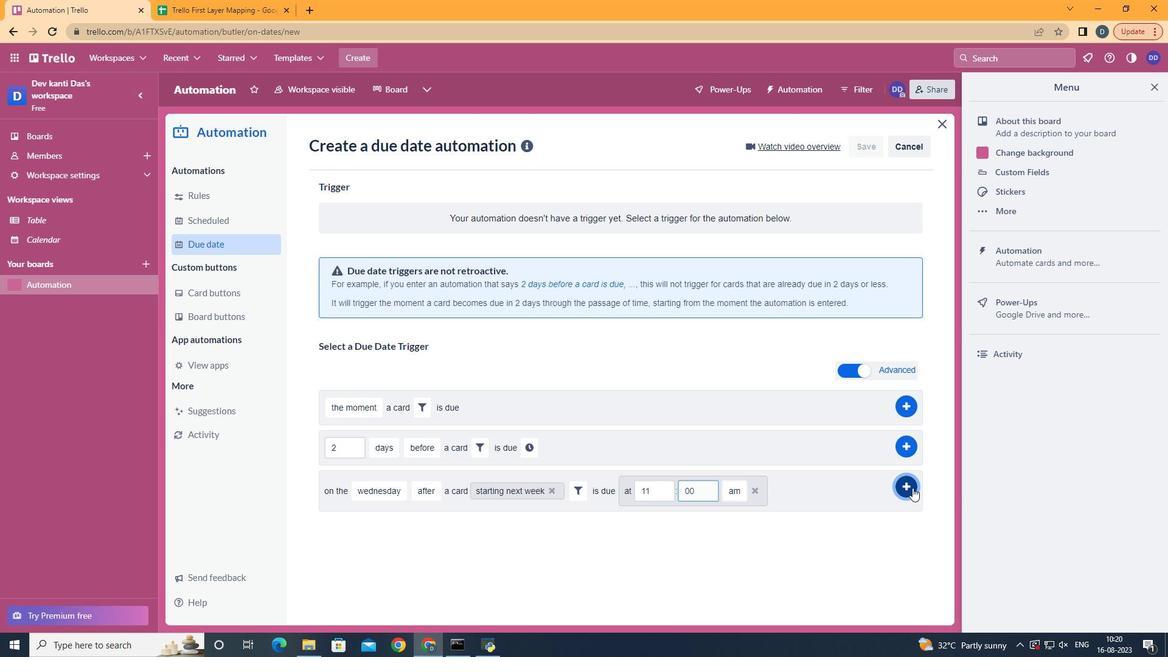 
Action: Mouse pressed left at (913, 488)
Screenshot: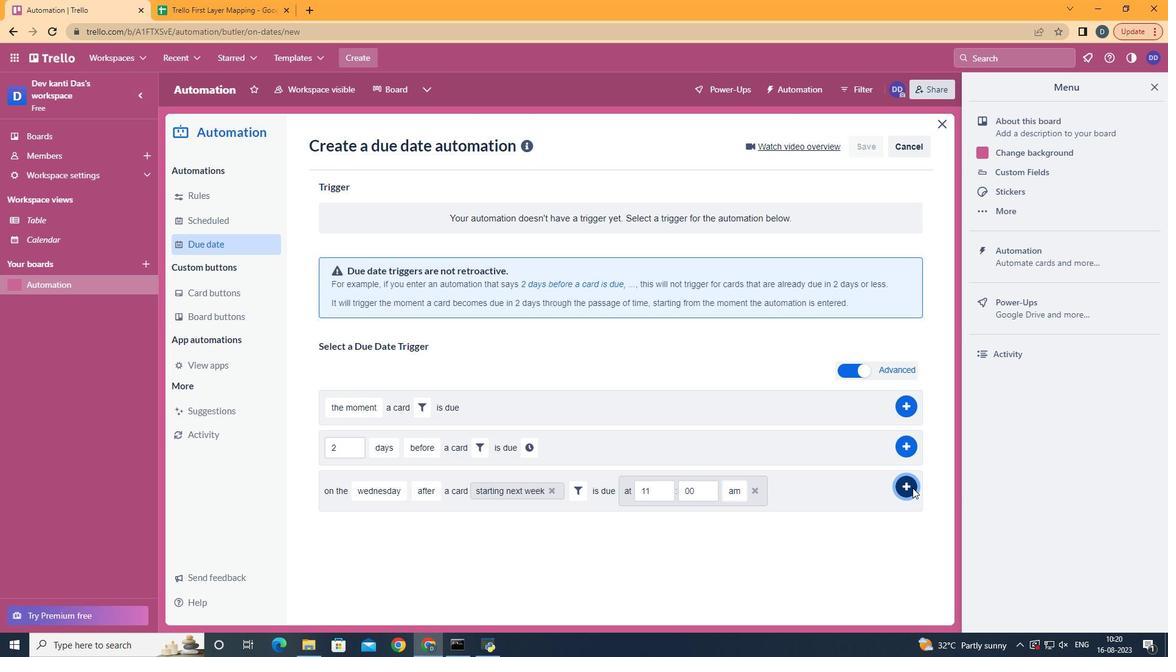 
